 Task: Insert north west arrow below the text "Go to the northwest".
Action: Mouse moved to (94, 74)
Screenshot: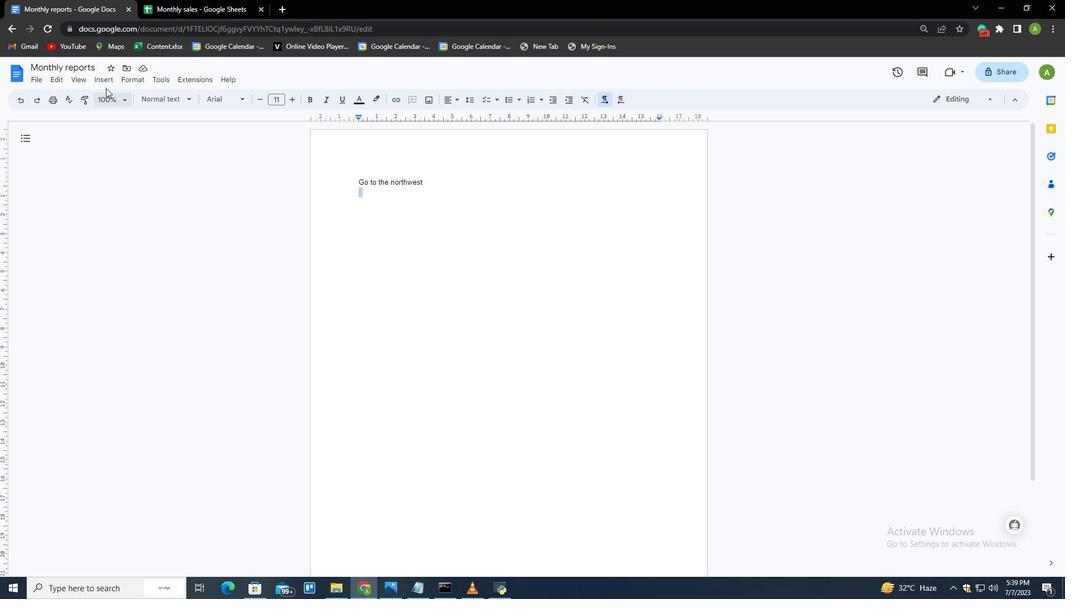
Action: Mouse pressed left at (94, 74)
Screenshot: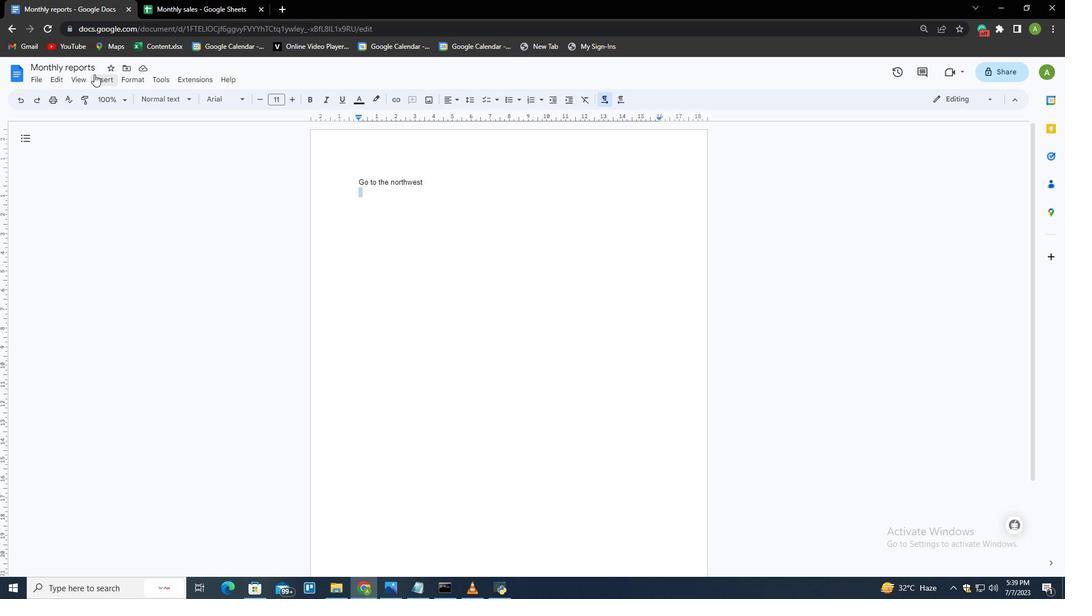 
Action: Mouse moved to (121, 266)
Screenshot: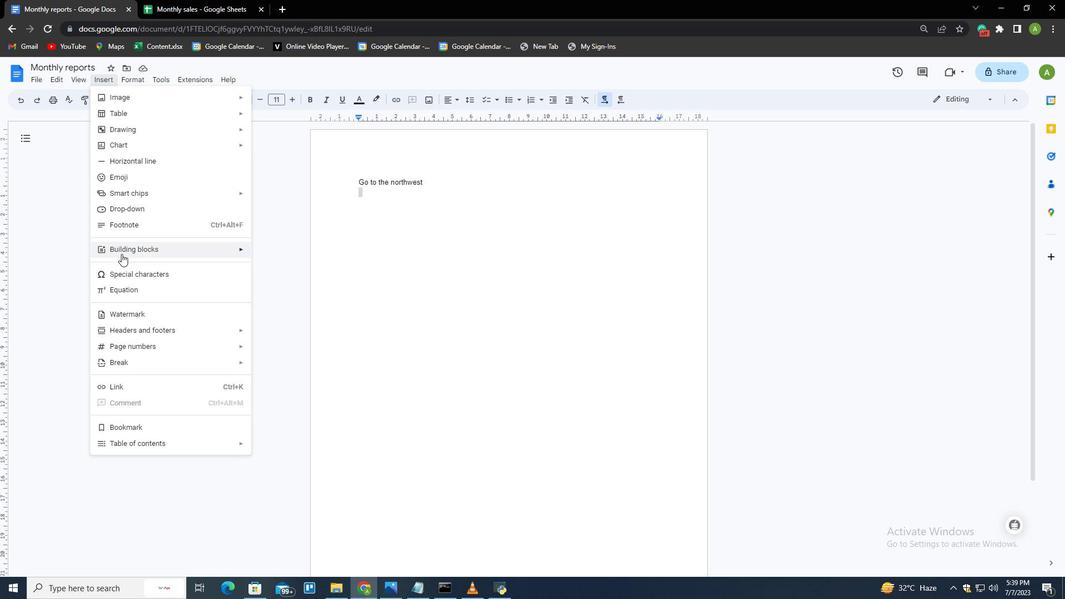 
Action: Mouse pressed left at (121, 266)
Screenshot: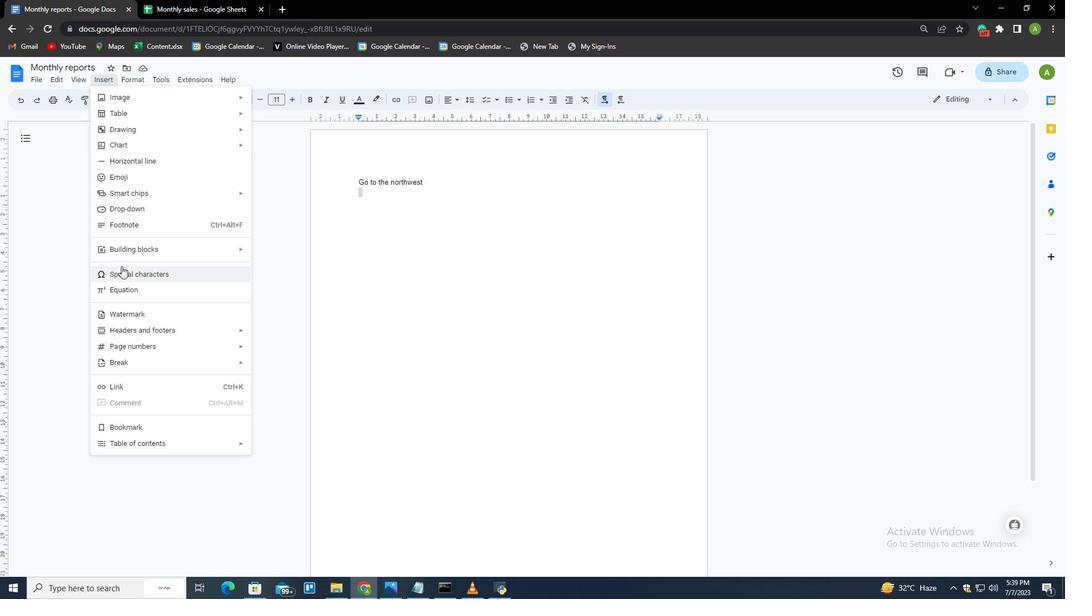 
Action: Mouse moved to (474, 419)
Screenshot: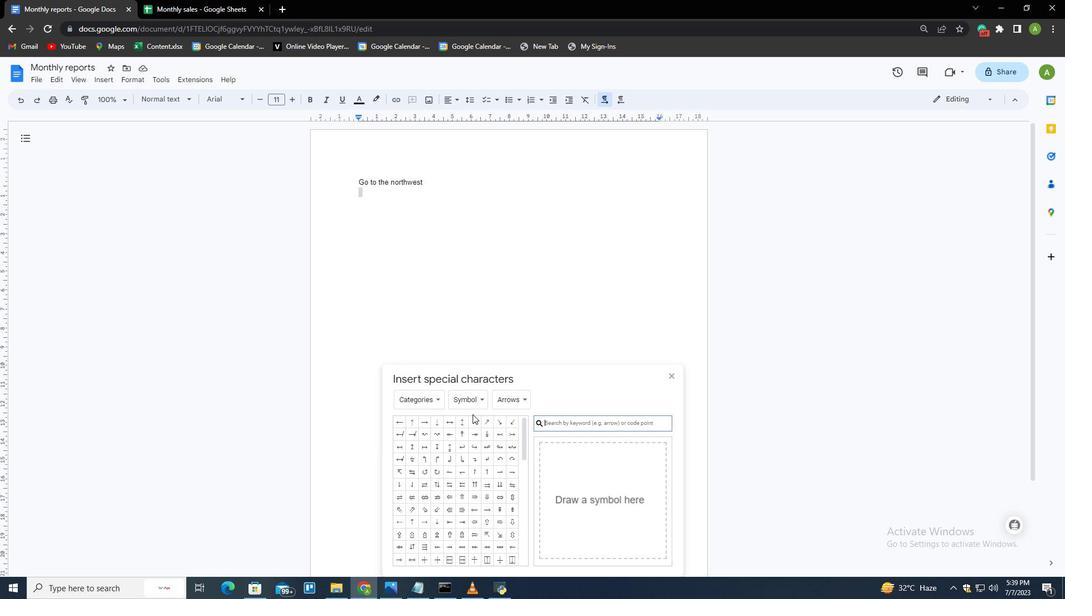 
Action: Mouse pressed left at (474, 419)
Screenshot: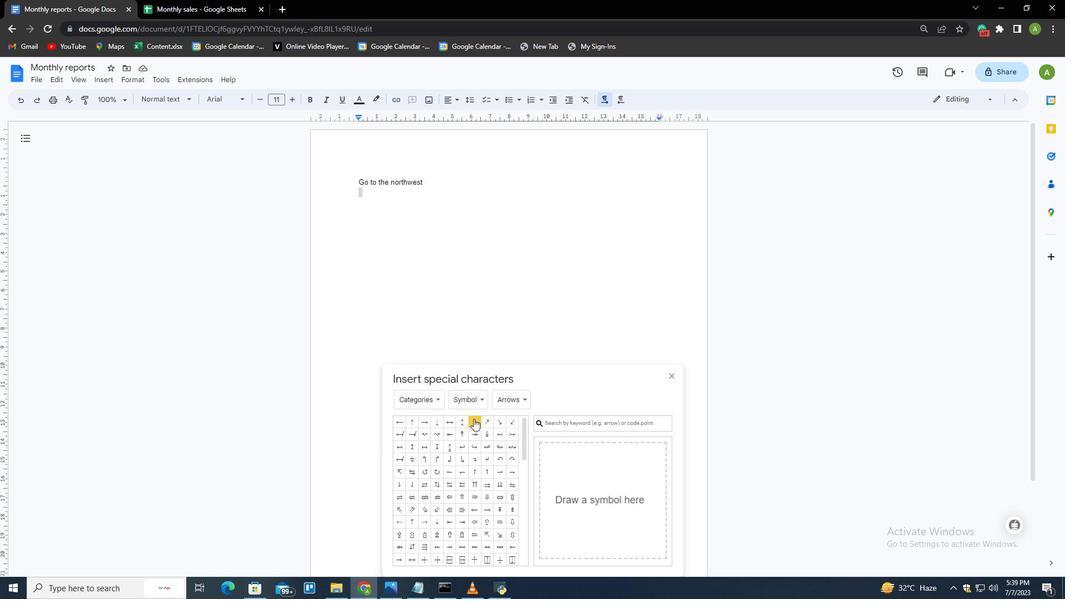 
Action: Mouse moved to (424, 255)
Screenshot: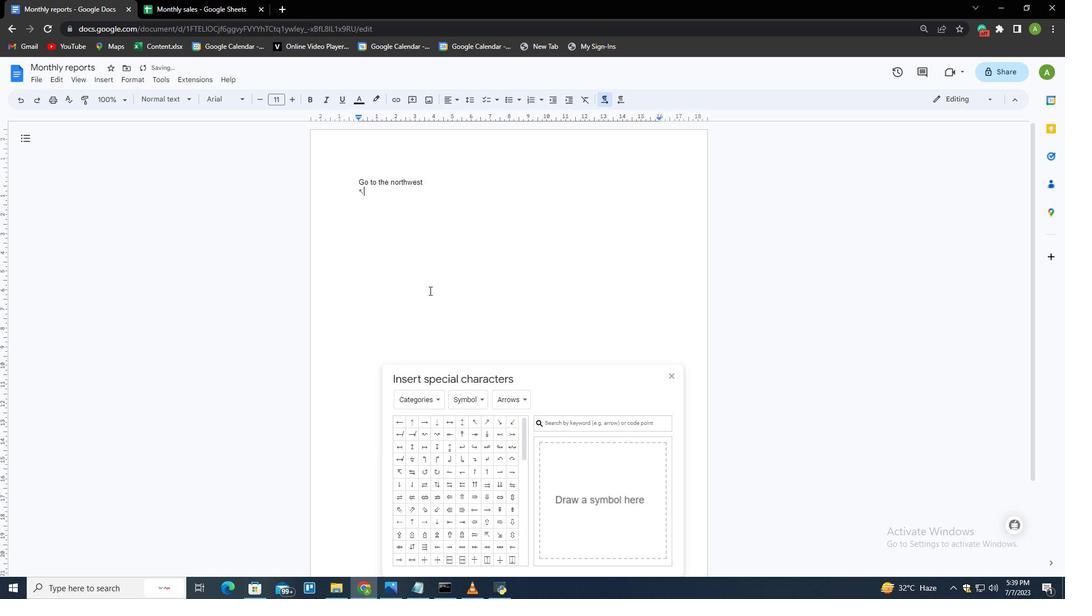 
